 Task: Use Pastel Slide Short Effect in this video Movie B.mp4
Action: Mouse moved to (153, 389)
Screenshot: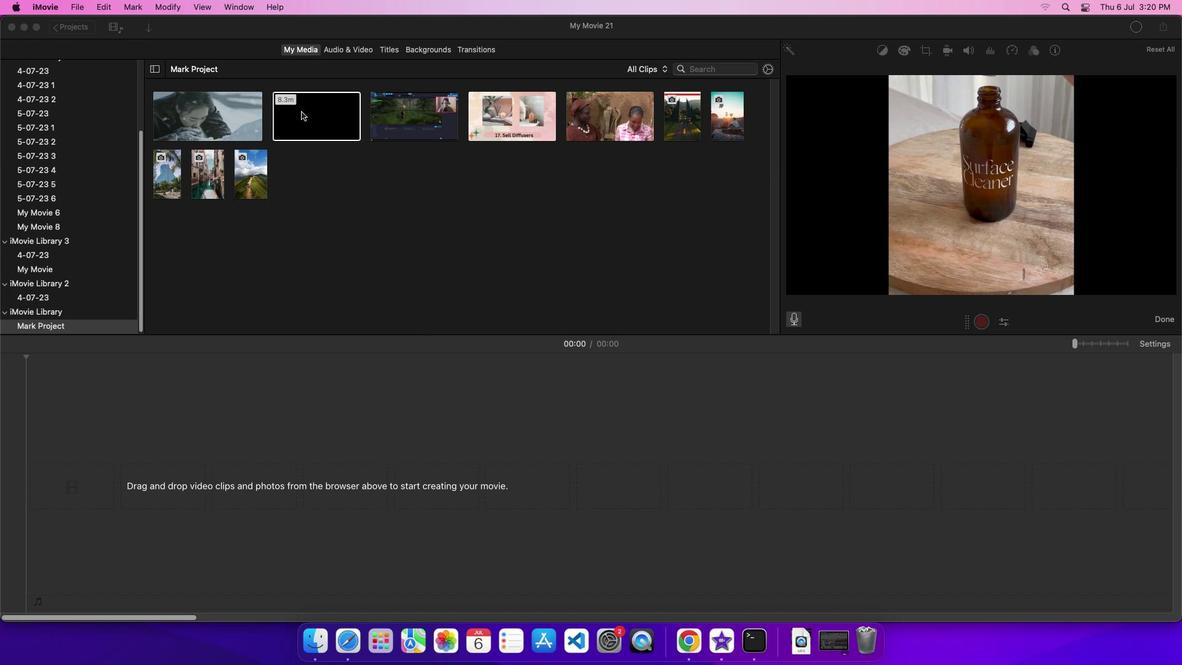 
Action: Mouse pressed left at (153, 389)
Screenshot: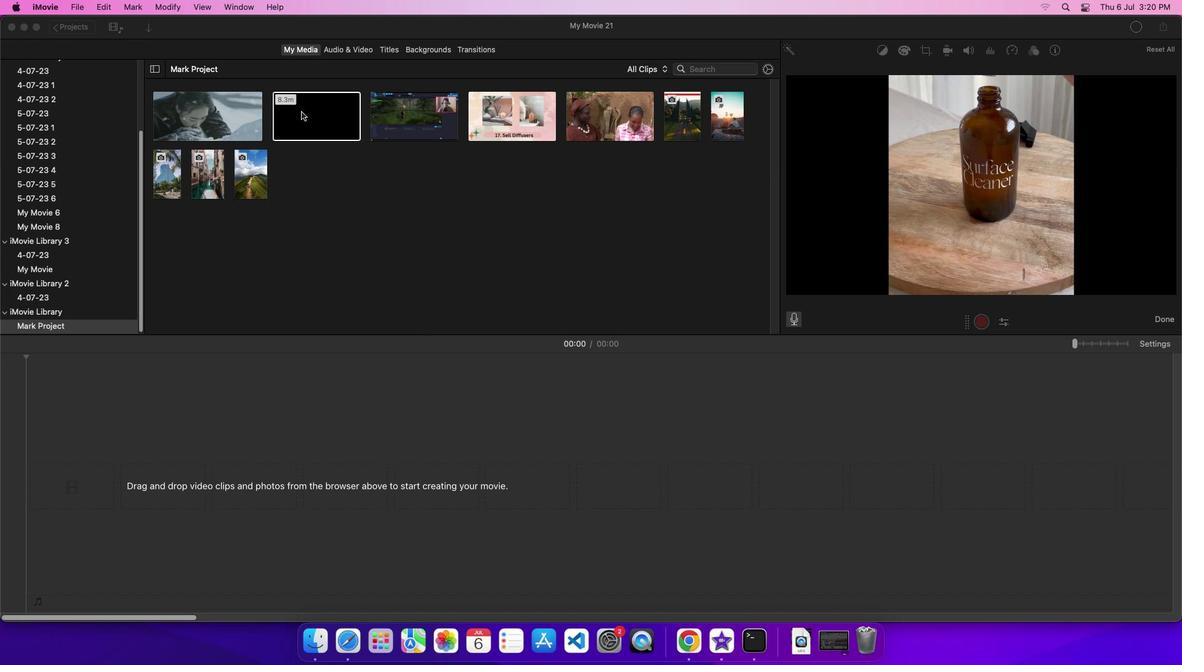
Action: Mouse moved to (142, 389)
Screenshot: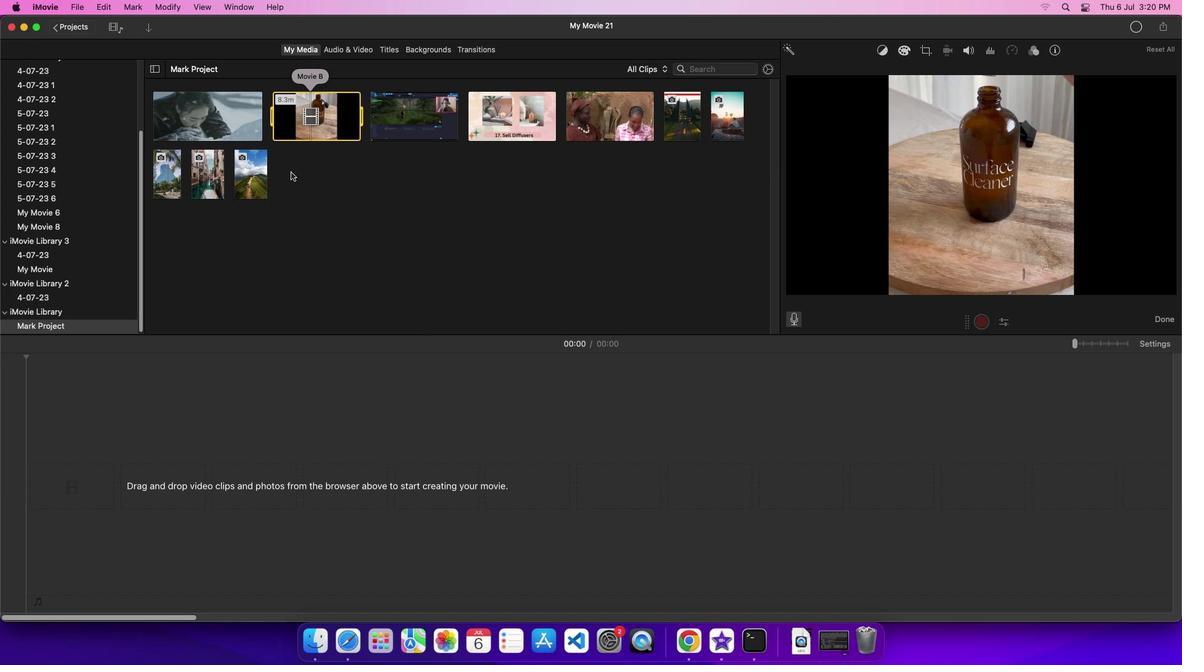 
Action: Mouse pressed left at (142, 389)
Screenshot: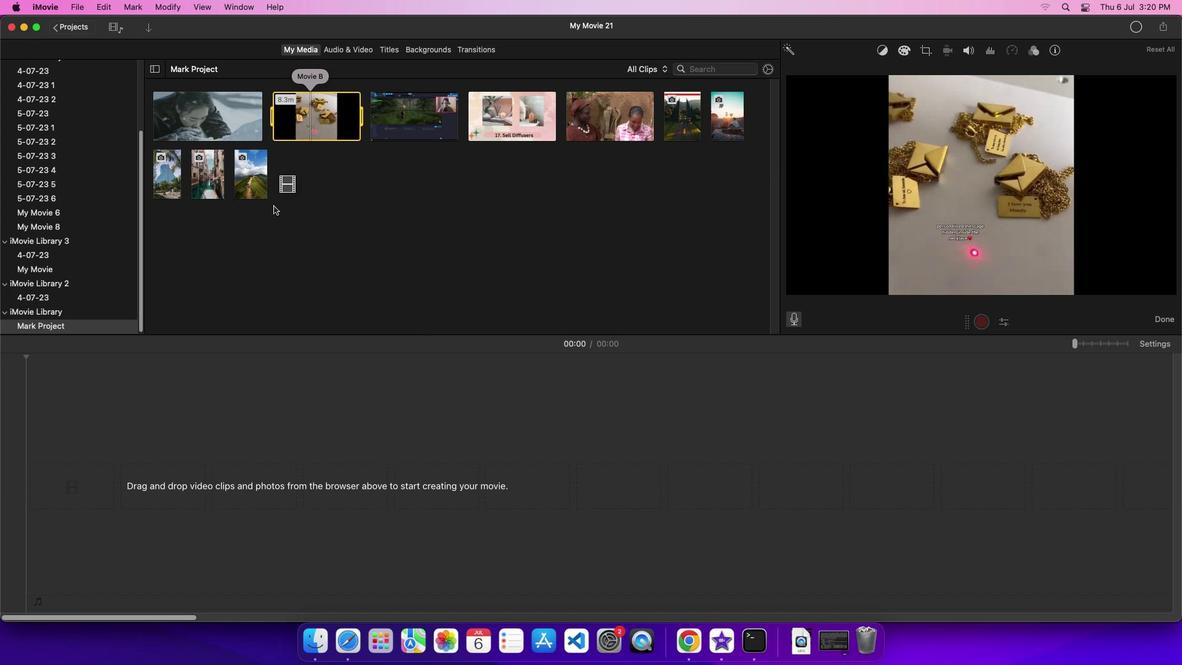 
Action: Mouse moved to (80, 414)
Screenshot: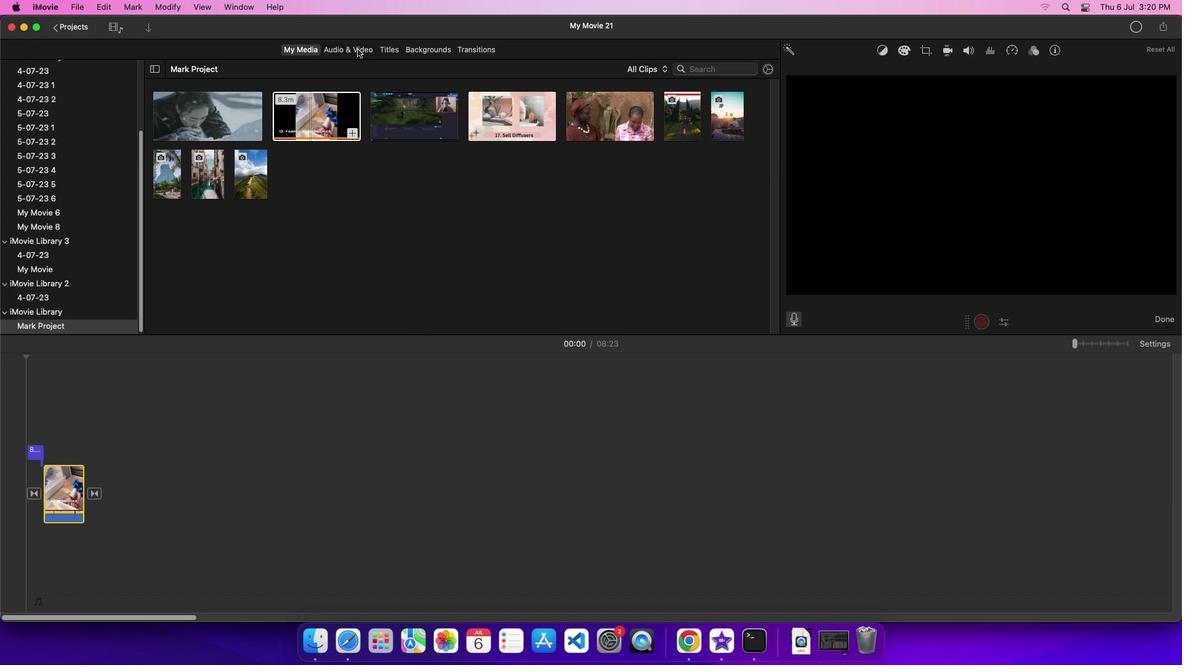 
Action: Mouse pressed left at (80, 414)
Screenshot: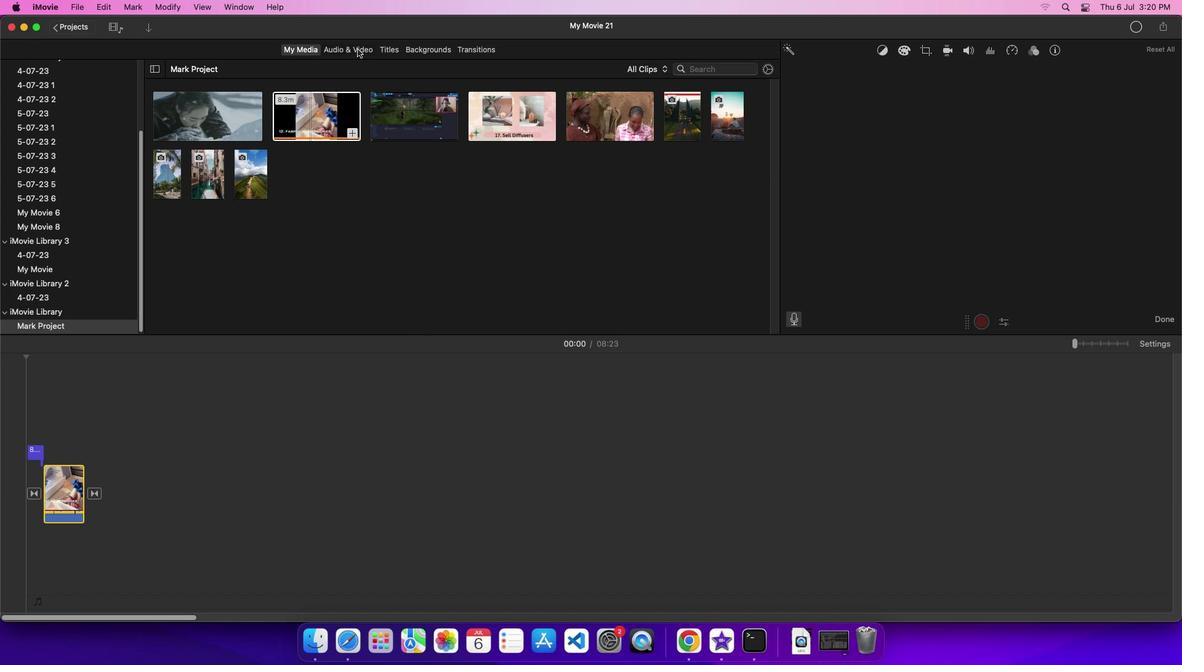 
Action: Mouse moved to (439, 388)
Screenshot: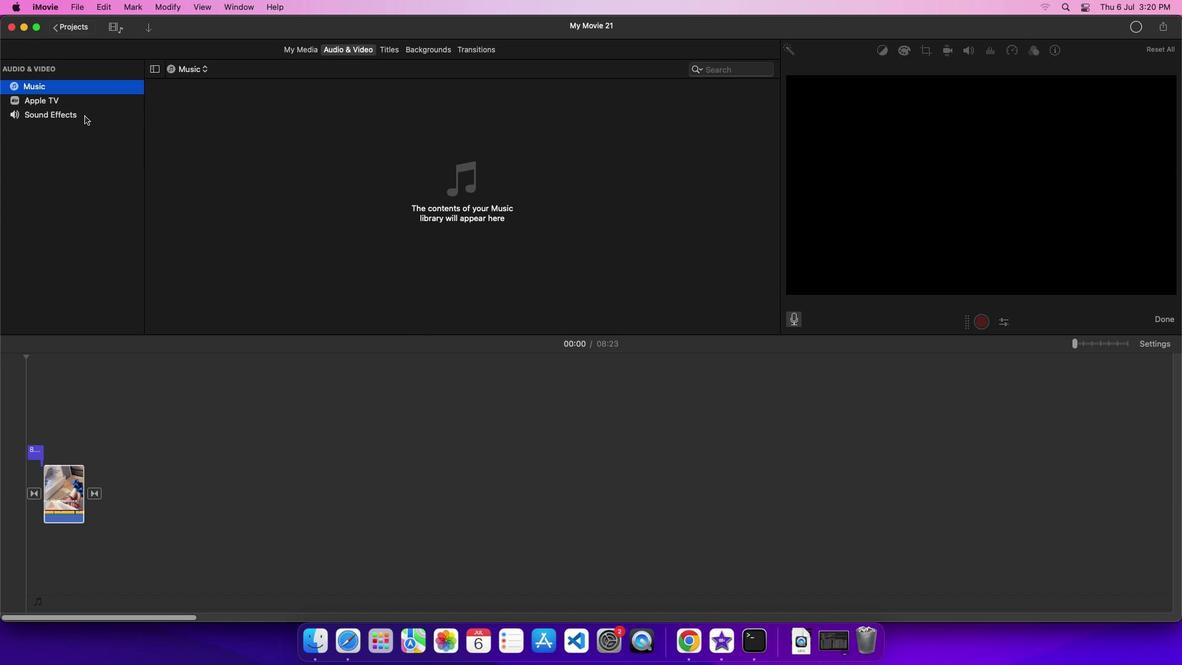 
Action: Mouse pressed left at (439, 388)
Screenshot: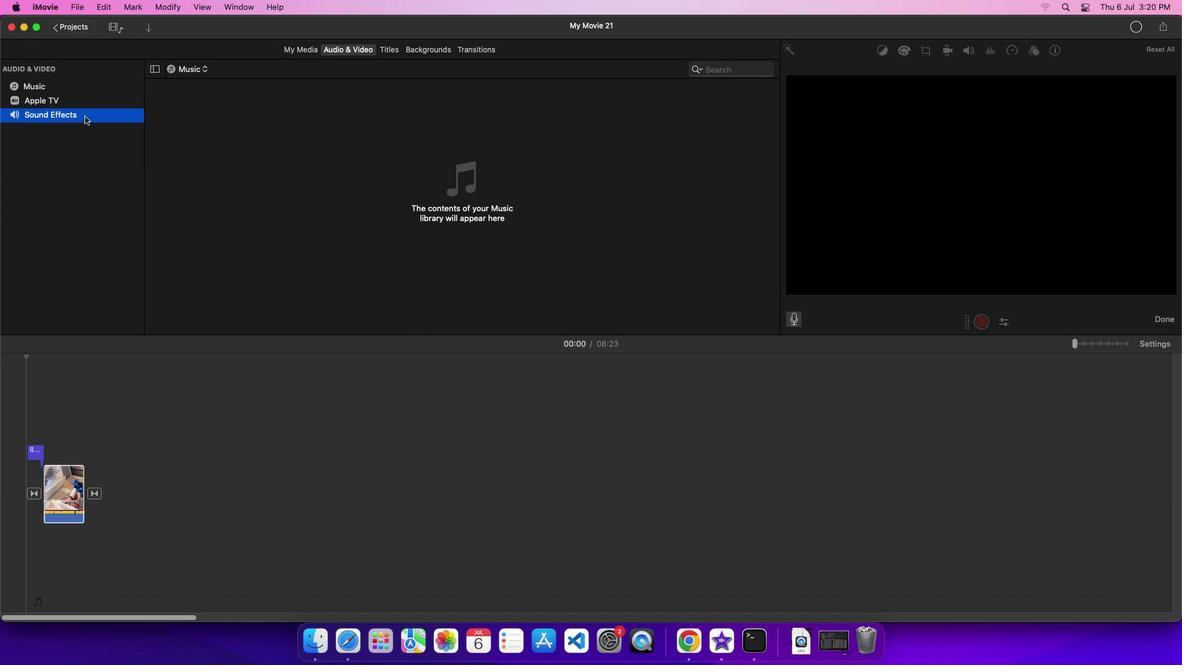 
Action: Mouse moved to (243, 312)
Screenshot: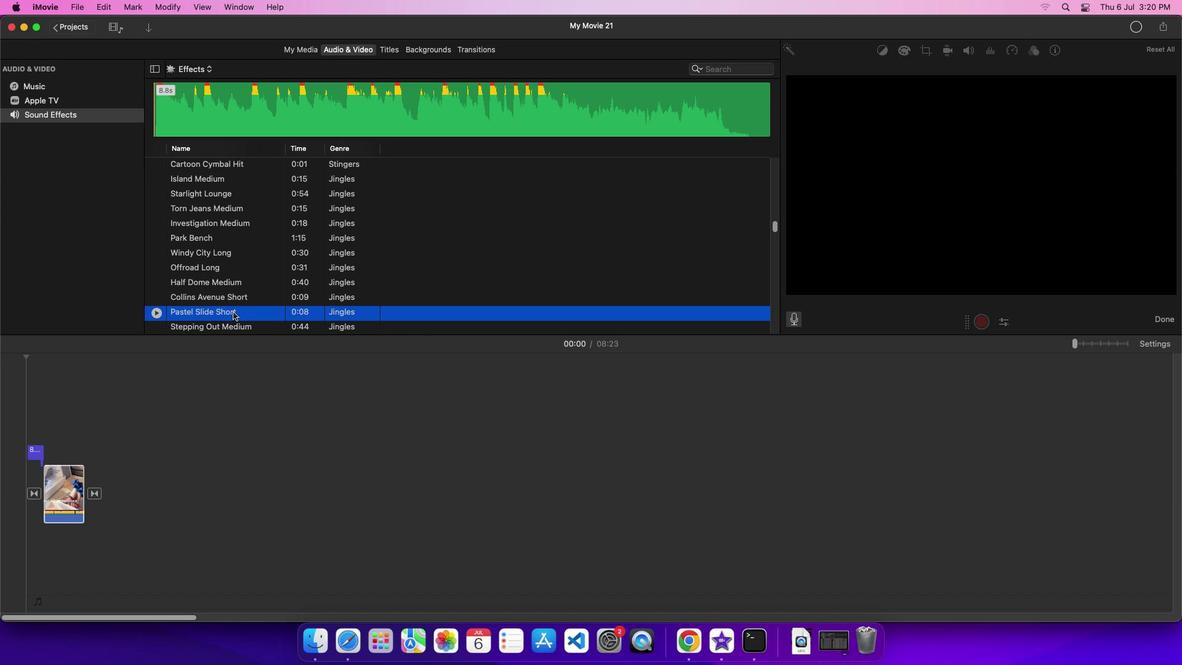 
Action: Mouse pressed left at (243, 312)
Screenshot: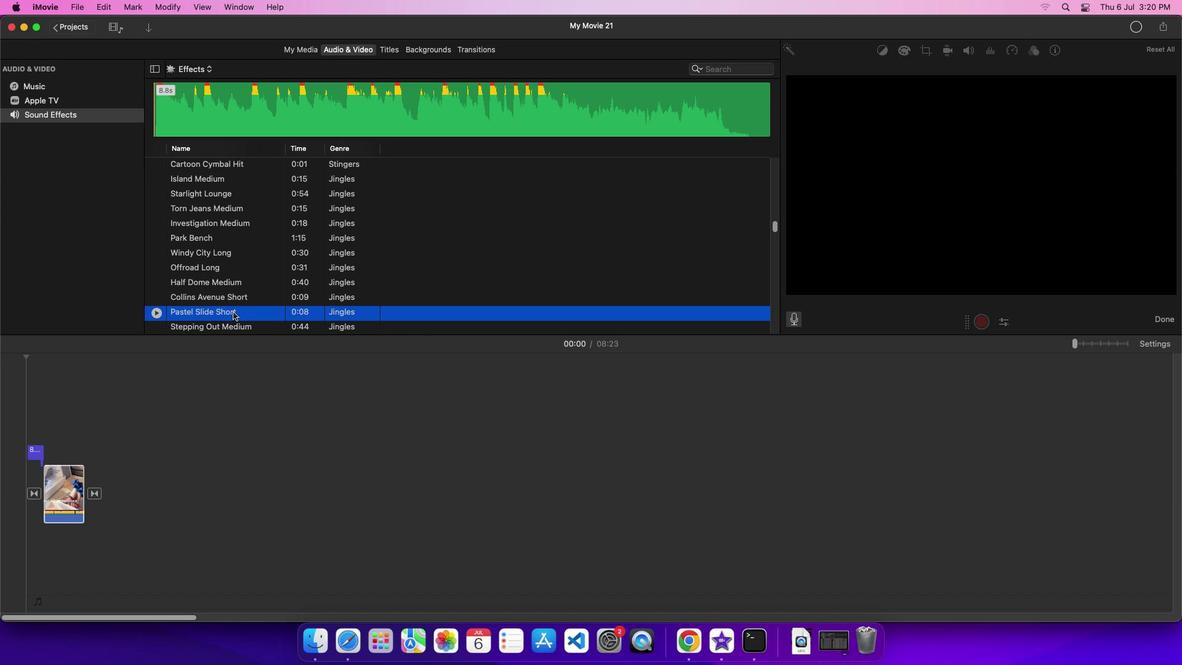 
Action: Mouse moved to (222, 312)
Screenshot: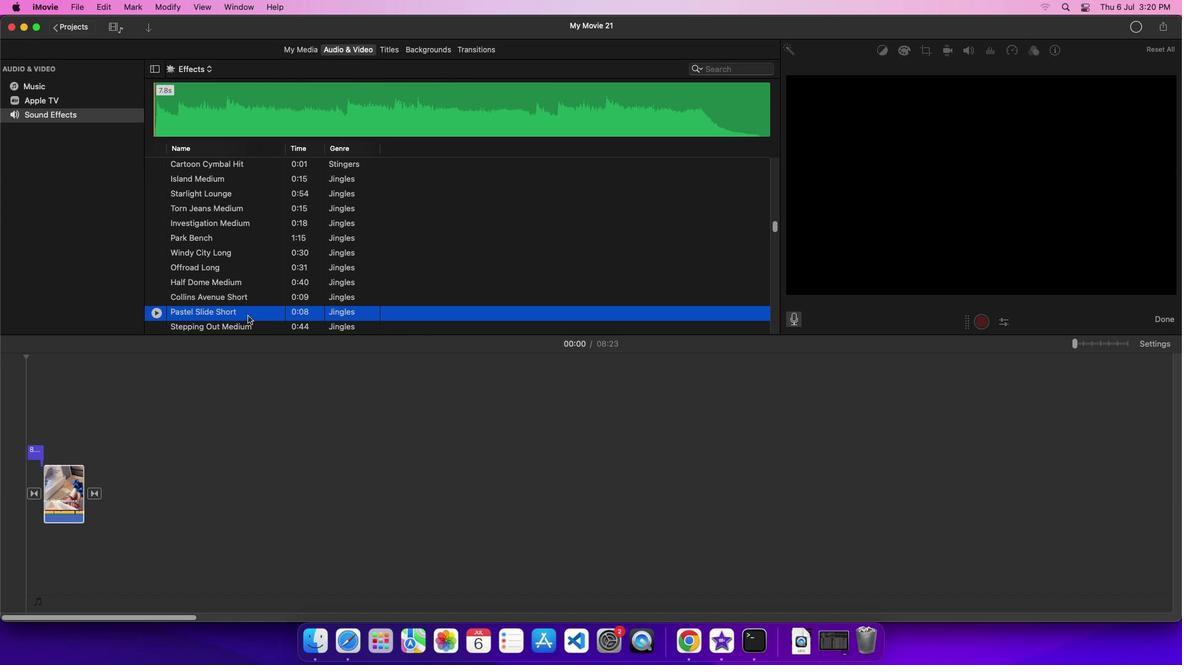
Action: Mouse pressed left at (222, 312)
Screenshot: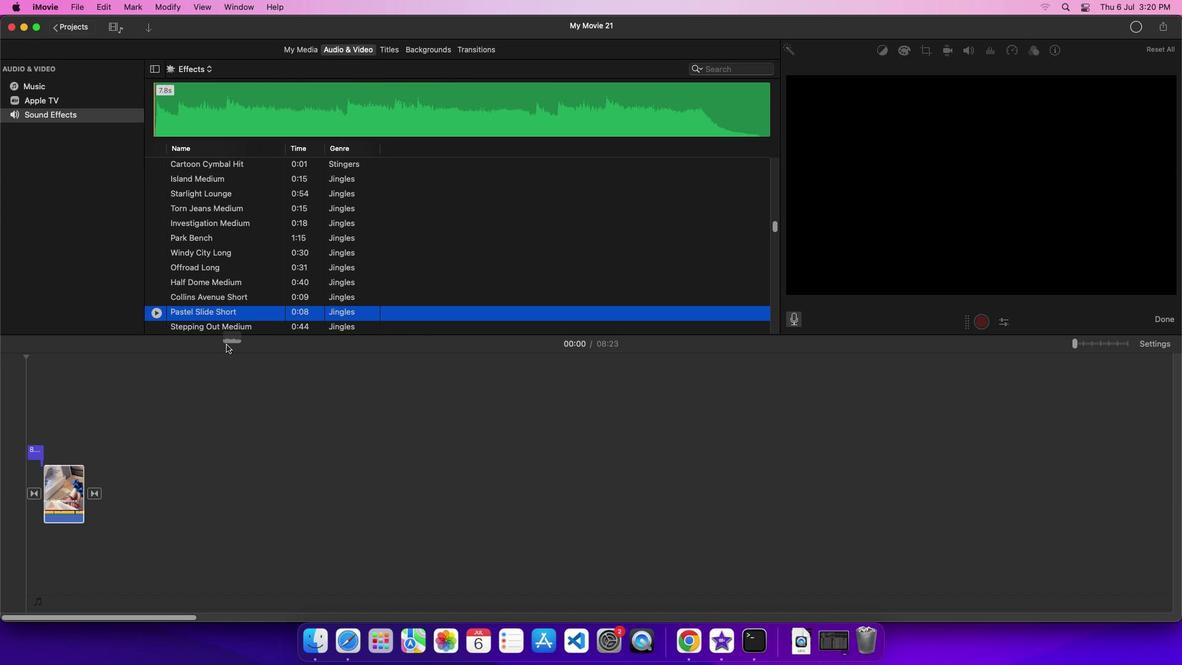 
Action: Mouse moved to (423, 235)
Screenshot: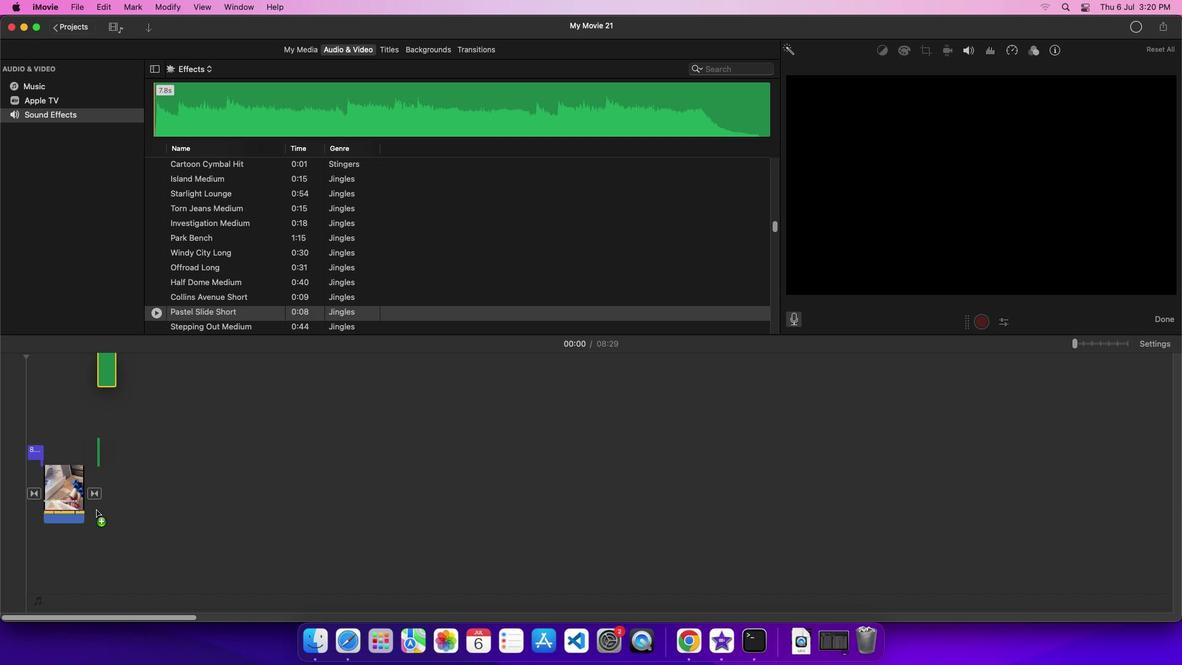 
